 Task: Create New Employee with Employee Name: Alicia Thompson, Address Line1: 517 W. Halifax Drive, Address Line2: Barberton, Address Line3:  OH 44203, Cell Number: 813-237-6822
Action: Mouse pressed left at (156, 28)
Screenshot: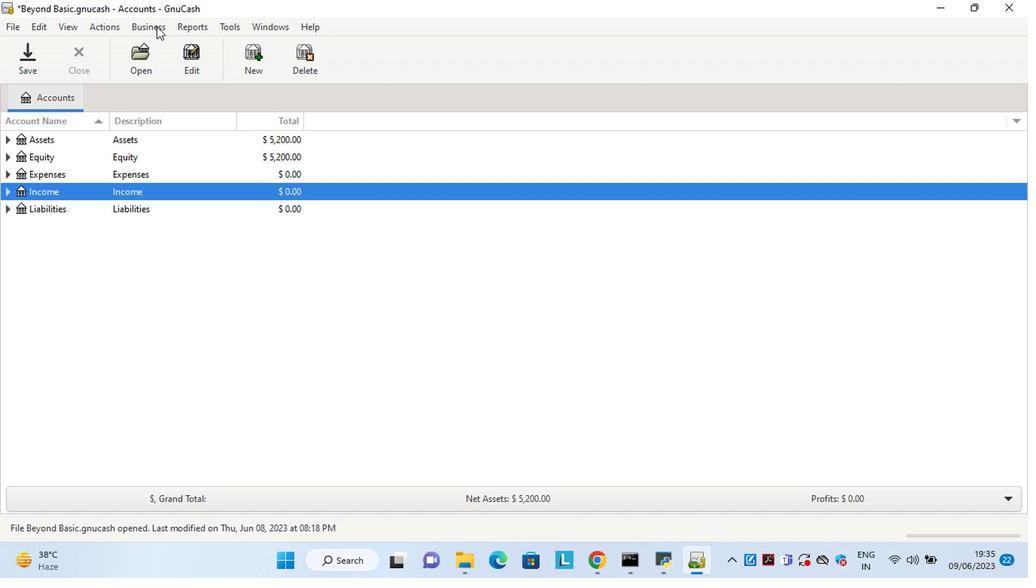 
Action: Mouse moved to (319, 101)
Screenshot: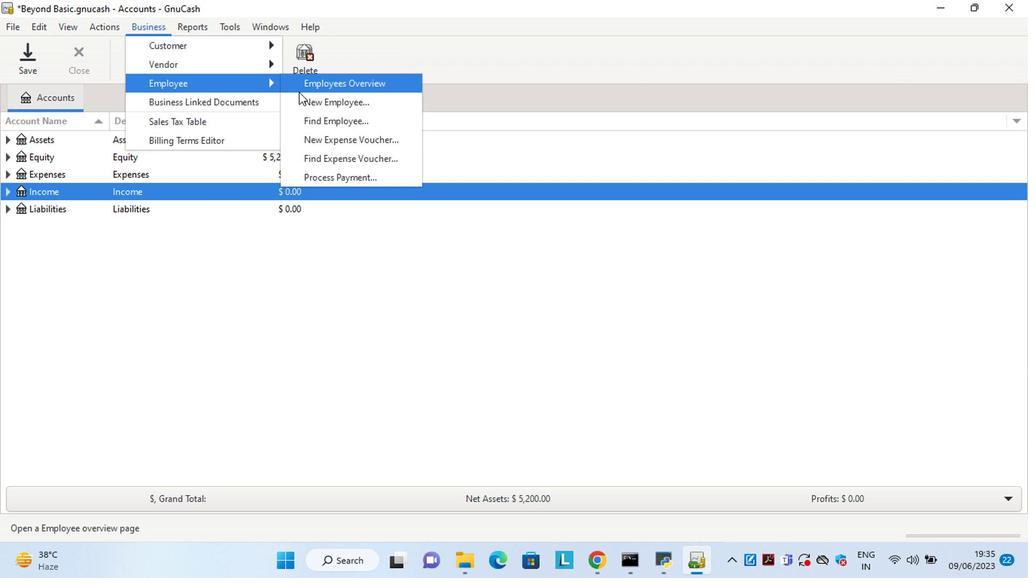 
Action: Mouse pressed left at (319, 101)
Screenshot: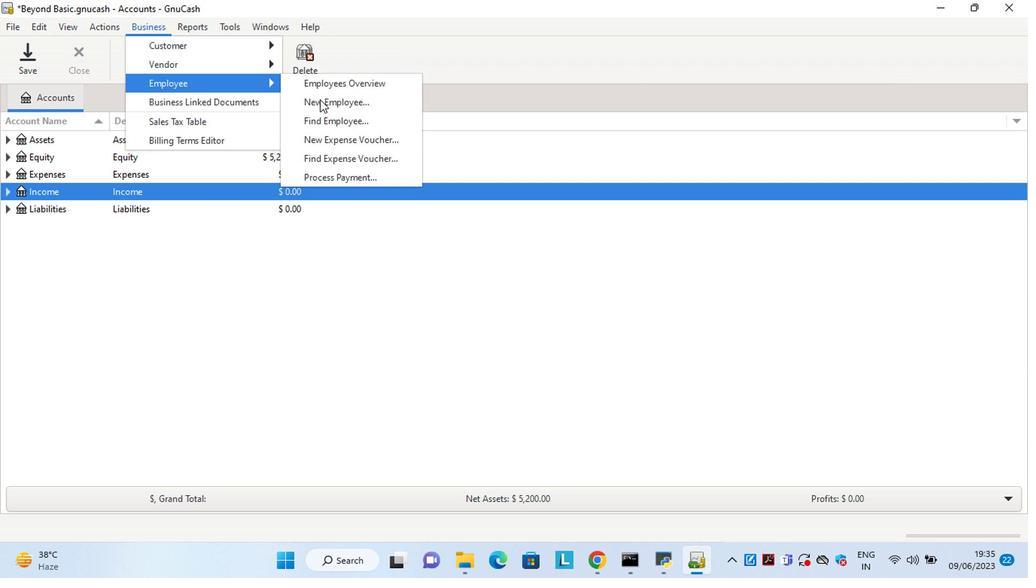 
Action: Mouse moved to (507, 237)
Screenshot: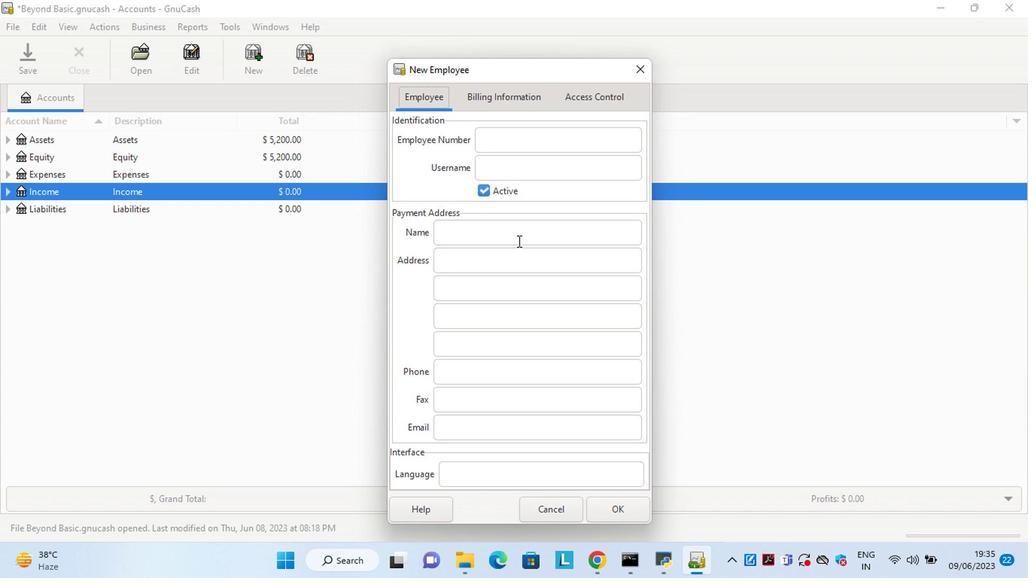 
Action: Mouse pressed left at (507, 237)
Screenshot: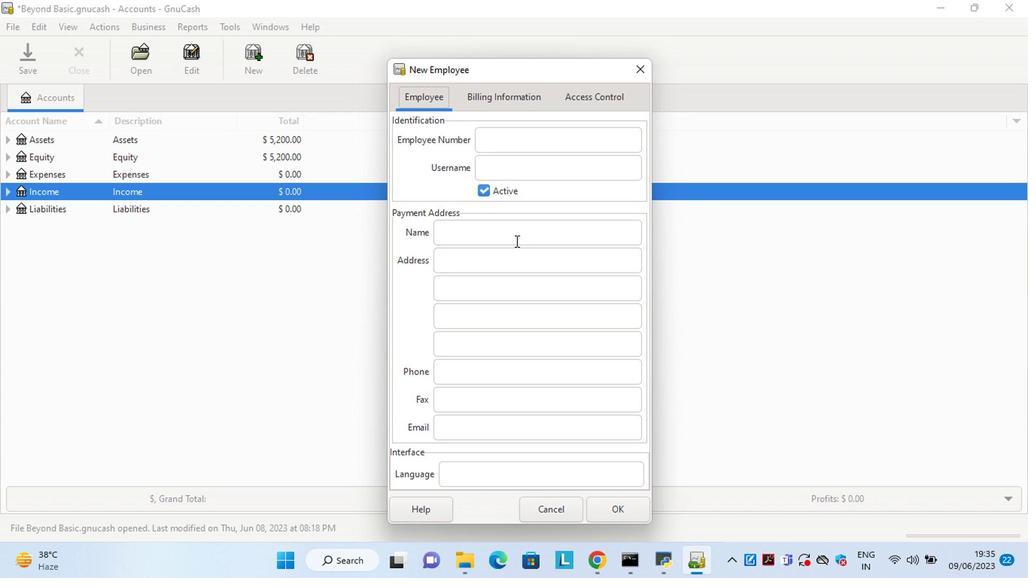 
Action: Key pressed <Key.shift>Alicia<Key.space><Key.shift><Key.shift><Key.shift><Key.shift><Key.shift><Key.shift><Key.shift><Key.shift><Key.shift><Key.shift>Thompson<Key.tab>517<Key.space><Key.shift>W.<Key.space><Key.shift><Key.shift><Key.shift><Key.shift><Key.shift><Key.shift><Key.shift><Key.shift><Key.shift><Key.shift><Key.shift><Key.shift><Key.shift><Key.shift><Key.shift><Key.shift><Key.shift>Halifax<Key.space><Key.shift>Drive<Key.tab><Key.shift>Barberton<Key.tab><Key.shift>OH<Key.space>44203<Key.tab><Key.tab>813-237-6822
Screenshot: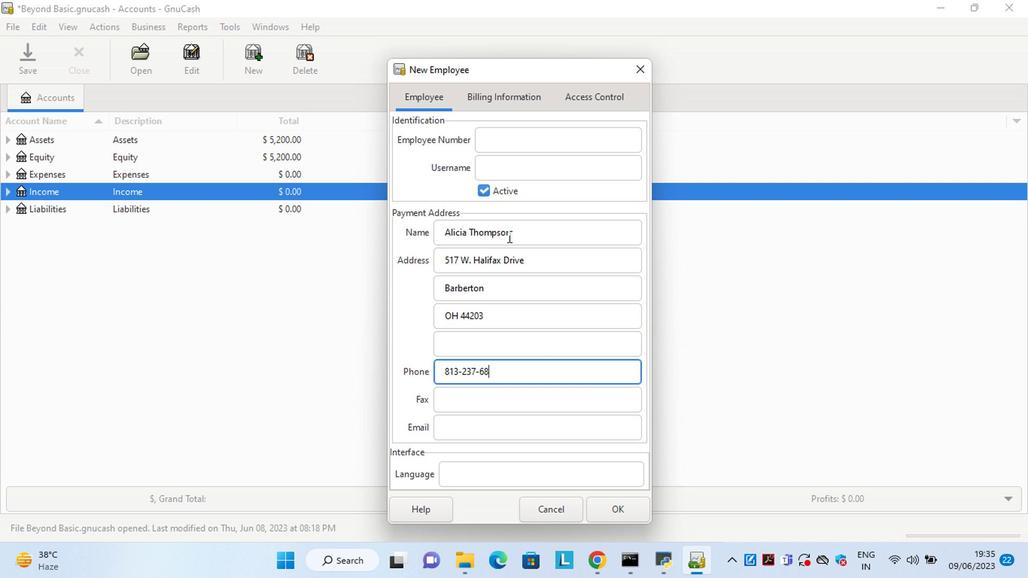 
Action: Mouse moved to (614, 511)
Screenshot: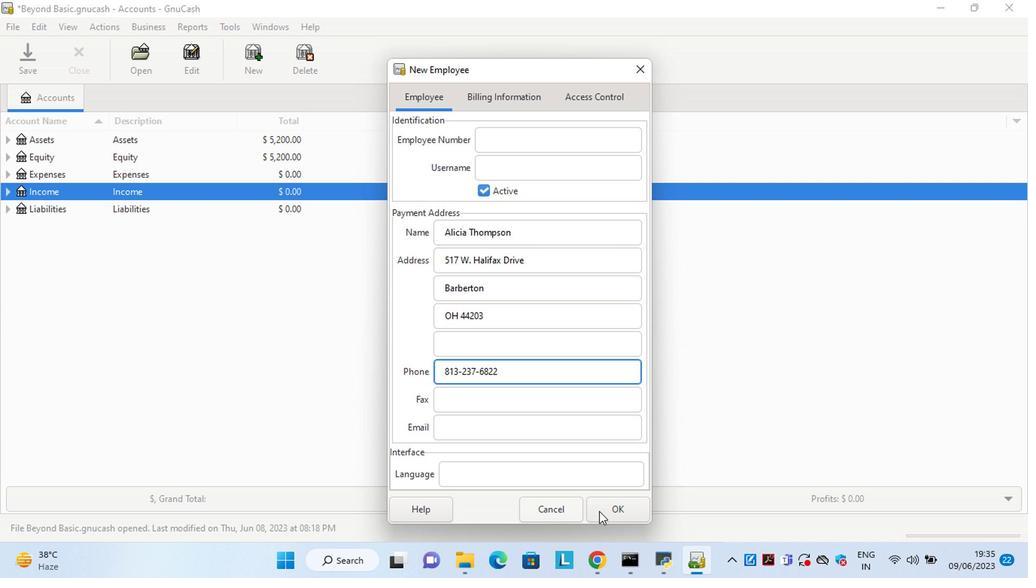
Action: Mouse pressed left at (614, 511)
Screenshot: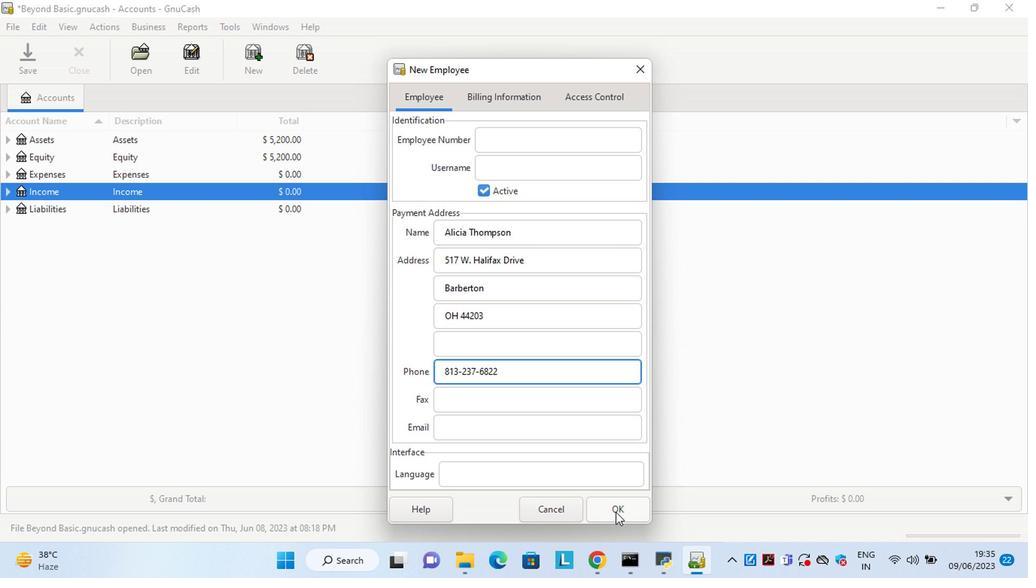 
Action: Mouse moved to (640, 504)
Screenshot: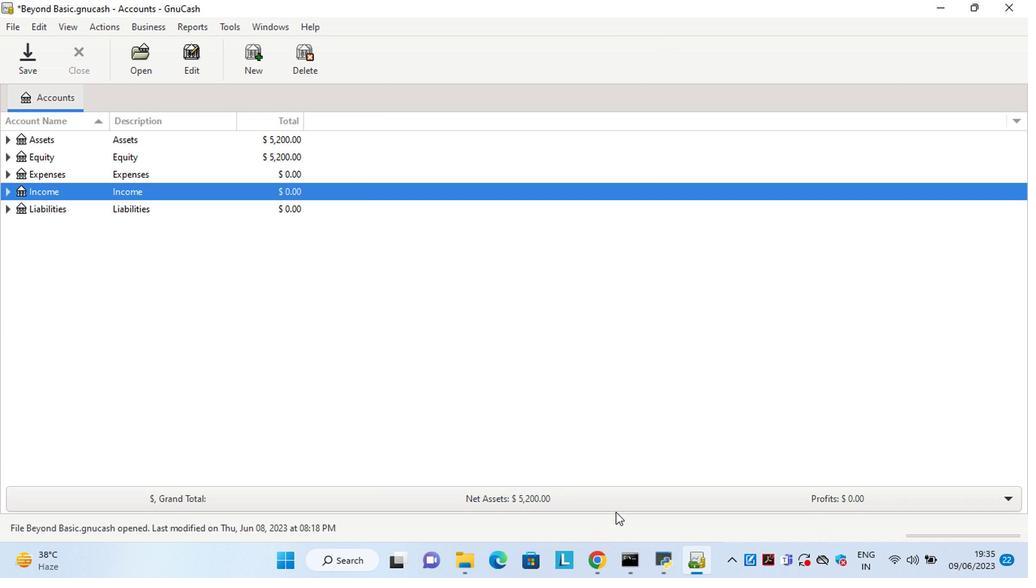 
